 Task: Change and save the preference "Keep some B-frames as references" for "H.264/MPEG-4 Part 10/AVC encoder (x264 10-bit)" to none.
Action: Mouse moved to (100, 12)
Screenshot: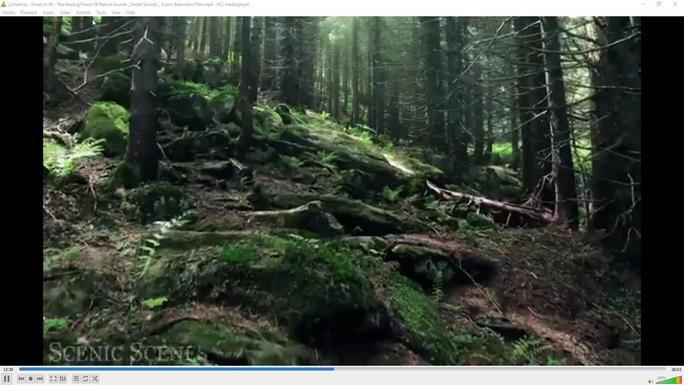 
Action: Mouse pressed left at (100, 12)
Screenshot: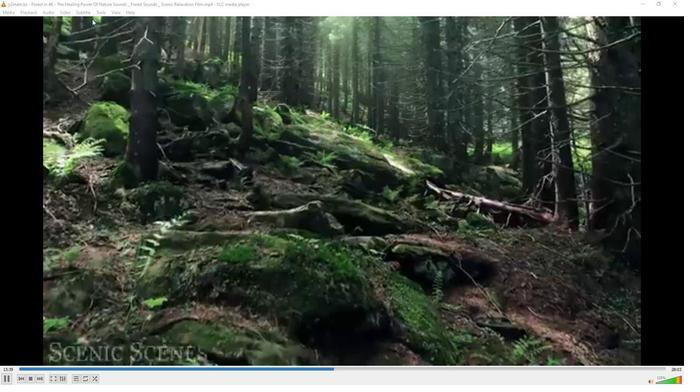 
Action: Mouse moved to (119, 97)
Screenshot: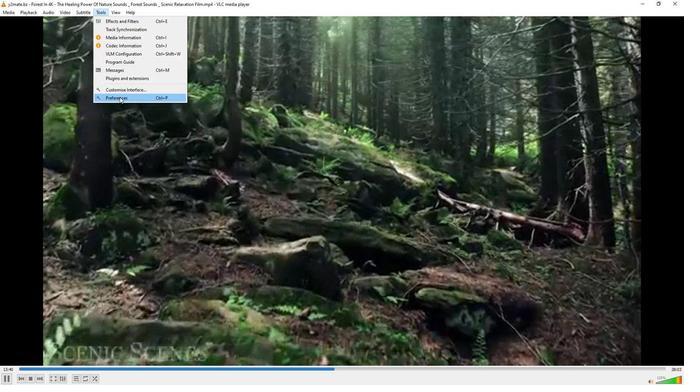 
Action: Mouse pressed left at (119, 97)
Screenshot: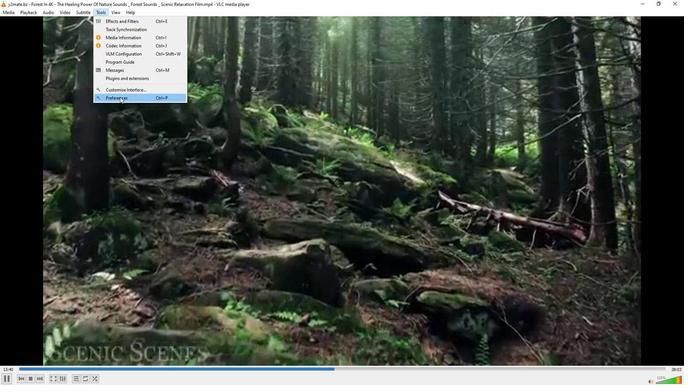 
Action: Mouse moved to (224, 313)
Screenshot: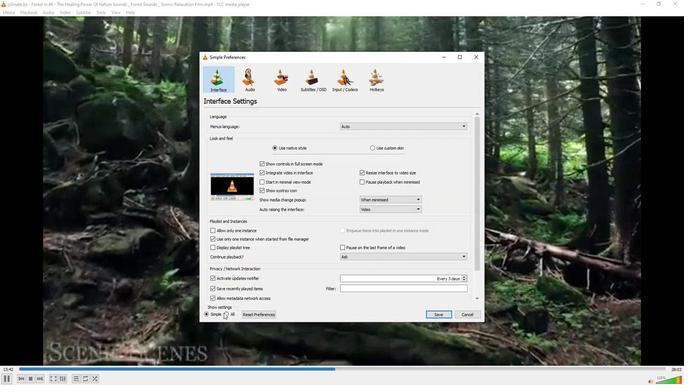 
Action: Mouse pressed left at (224, 313)
Screenshot: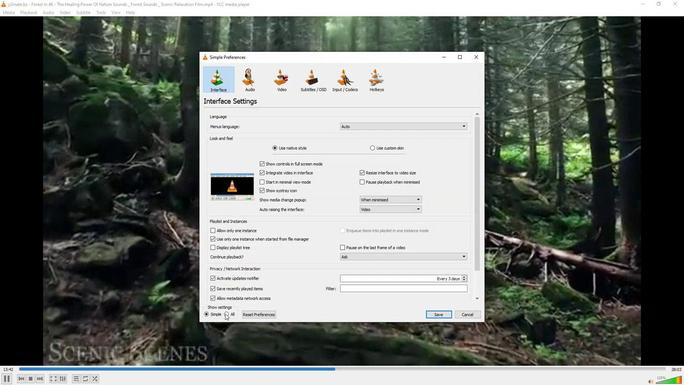 
Action: Mouse moved to (215, 241)
Screenshot: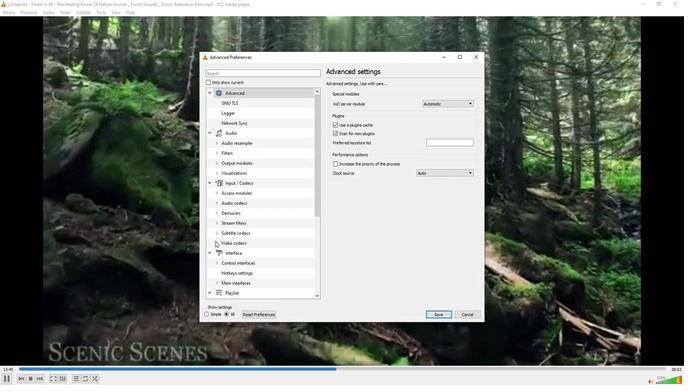 
Action: Mouse pressed left at (215, 241)
Screenshot: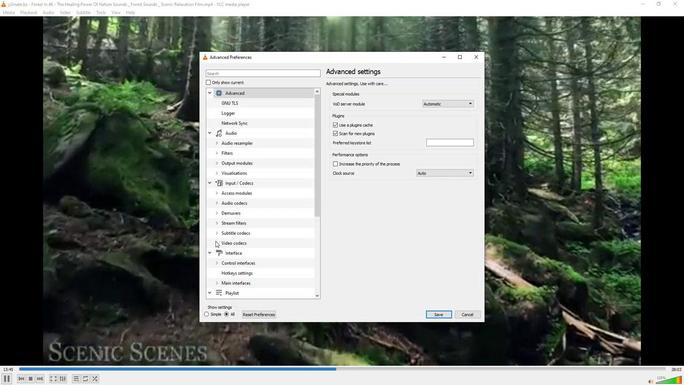 
Action: Mouse moved to (232, 253)
Screenshot: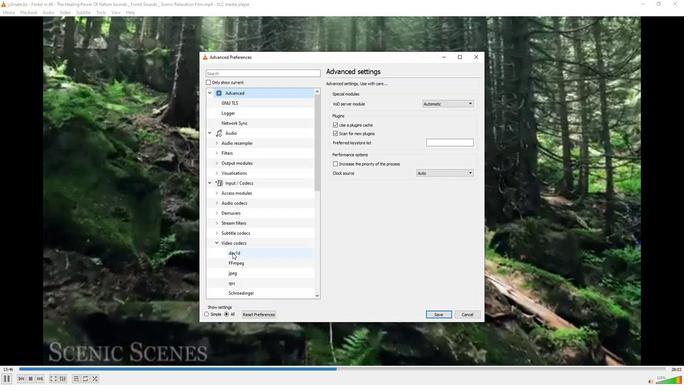 
Action: Mouse scrolled (232, 252) with delta (0, 0)
Screenshot: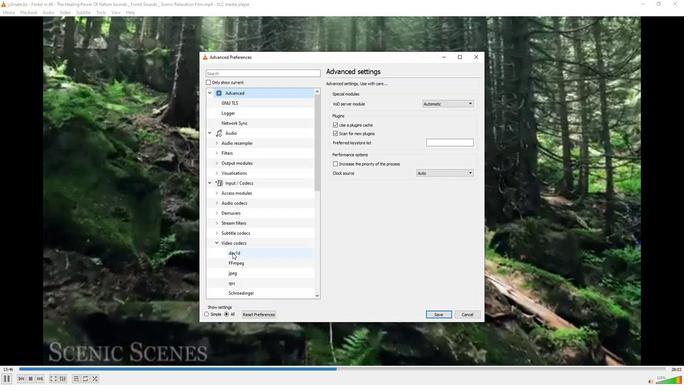 
Action: Mouse moved to (232, 253)
Screenshot: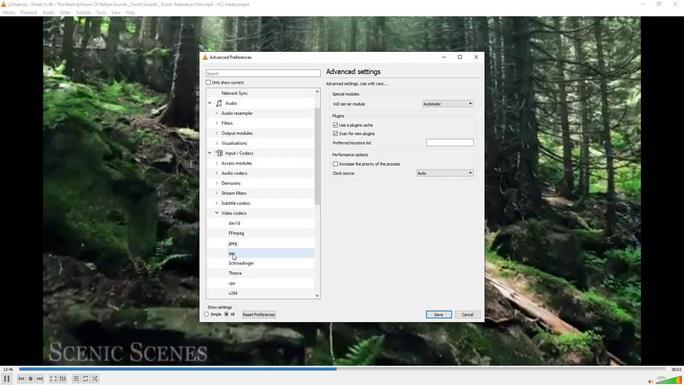 
Action: Mouse scrolled (232, 253) with delta (0, 0)
Screenshot: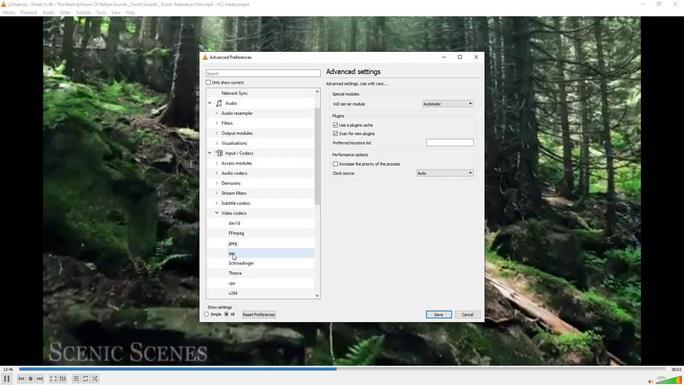 
Action: Mouse moved to (233, 273)
Screenshot: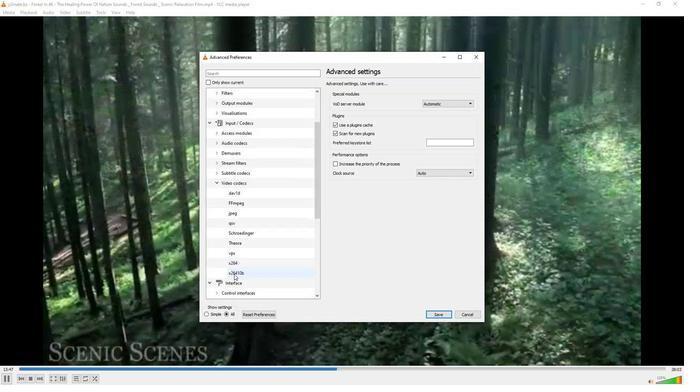 
Action: Mouse pressed left at (233, 273)
Screenshot: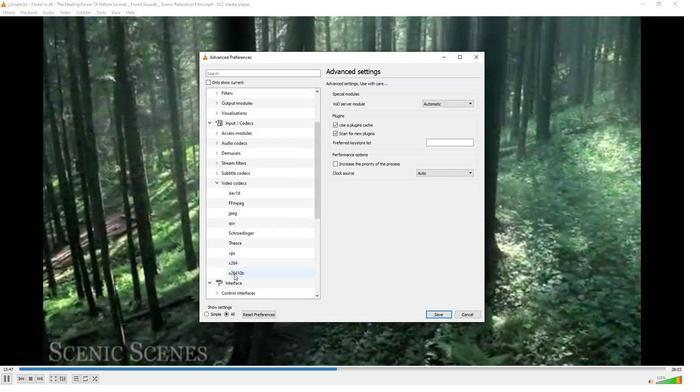 
Action: Mouse moved to (436, 295)
Screenshot: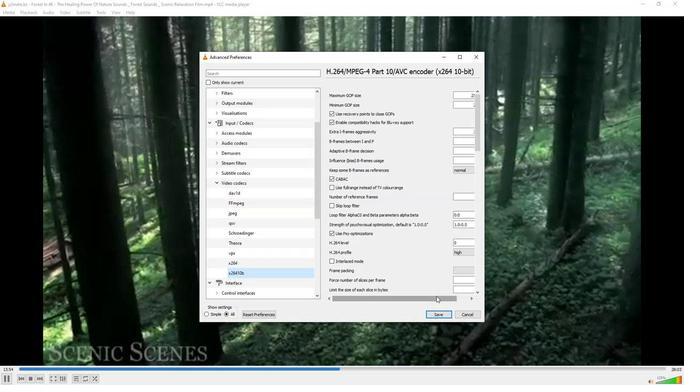 
Action: Mouse pressed left at (436, 295)
Screenshot: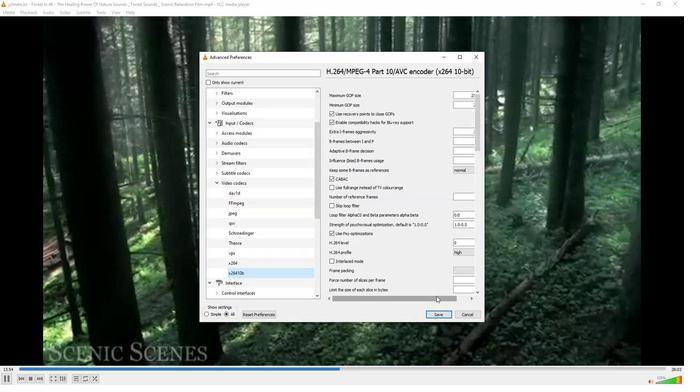 
Action: Mouse moved to (466, 167)
Screenshot: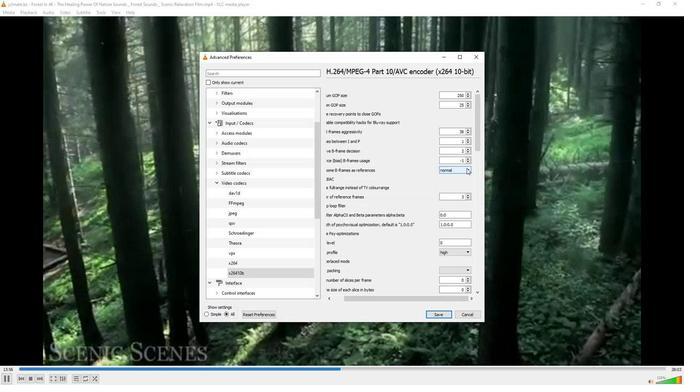 
Action: Mouse pressed left at (466, 167)
Screenshot: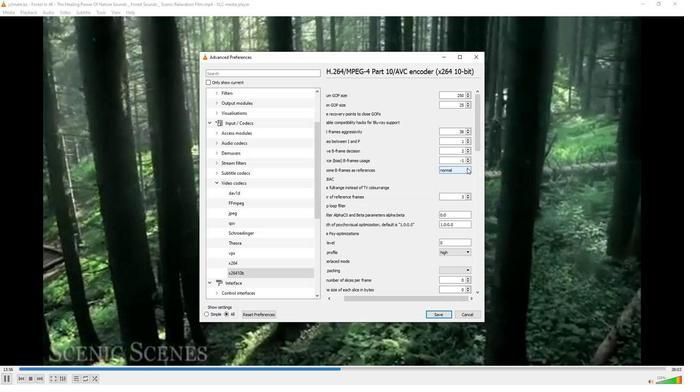 
Action: Mouse moved to (449, 185)
Screenshot: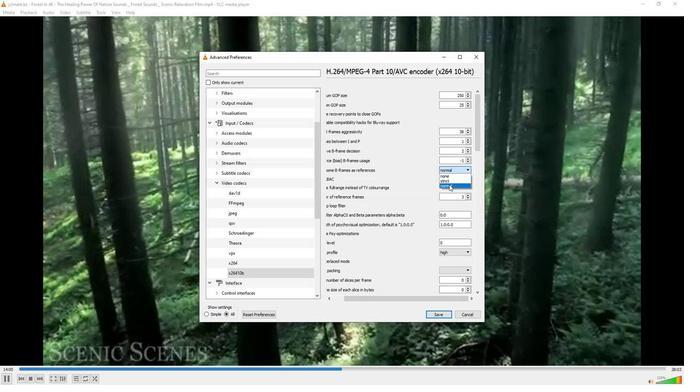 
Action: Mouse pressed left at (449, 185)
Screenshot: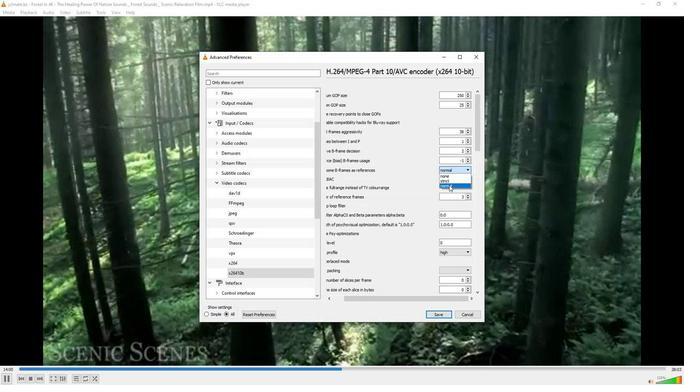 
Action: Mouse moved to (465, 167)
Screenshot: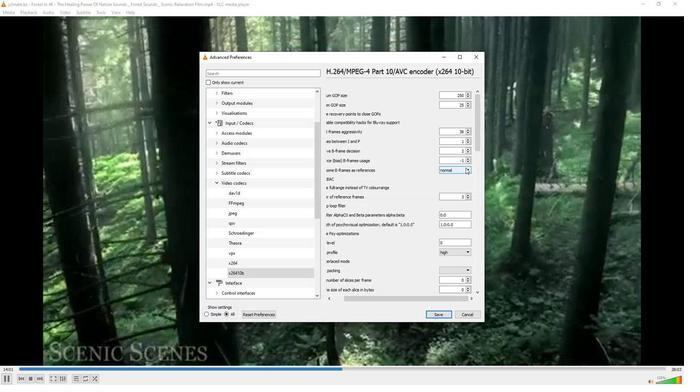 
Action: Mouse pressed left at (465, 167)
Screenshot: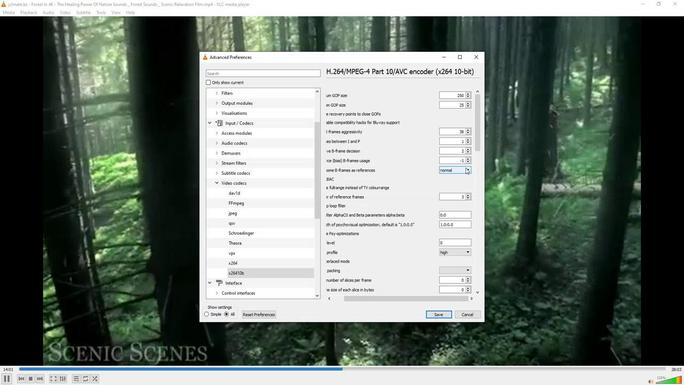 
Action: Mouse moved to (449, 175)
Screenshot: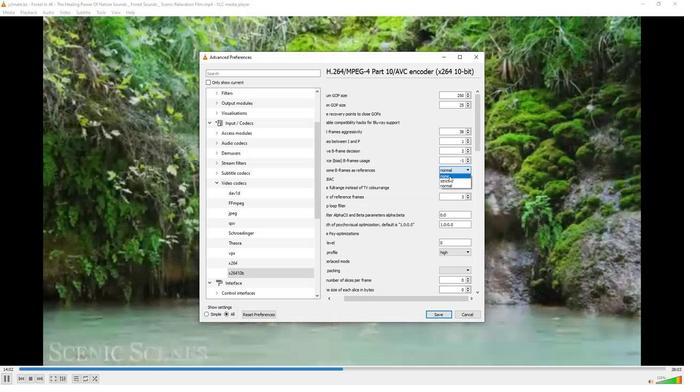 
Action: Mouse pressed left at (449, 175)
Screenshot: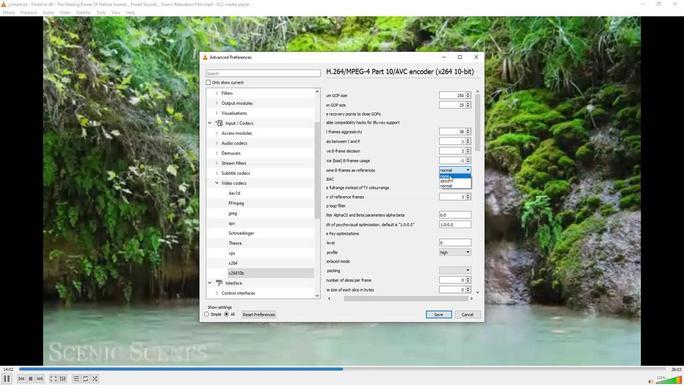 
Action: Mouse moved to (436, 311)
Screenshot: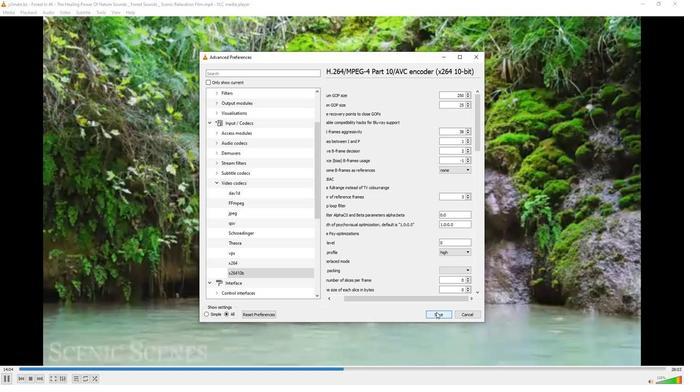 
Action: Mouse pressed left at (436, 311)
Screenshot: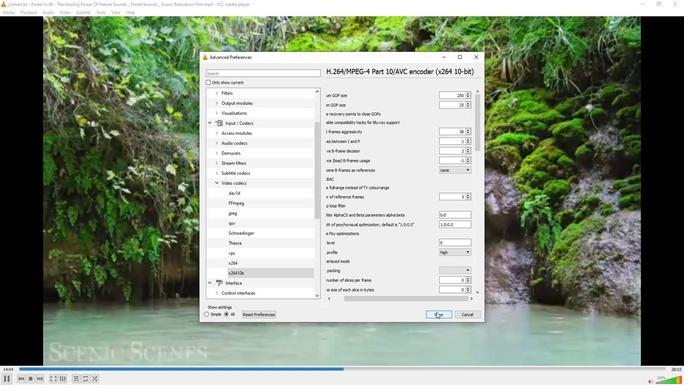 
Action: Mouse moved to (409, 275)
Screenshot: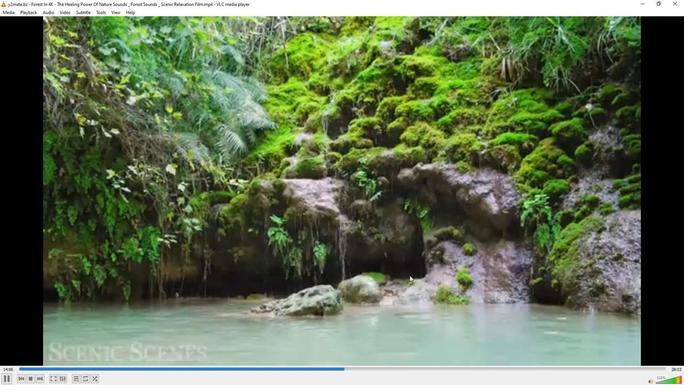 
